 Task: Set the terrestrial reception parameters transmission mode to 8k.
Action: Mouse moved to (112, 13)
Screenshot: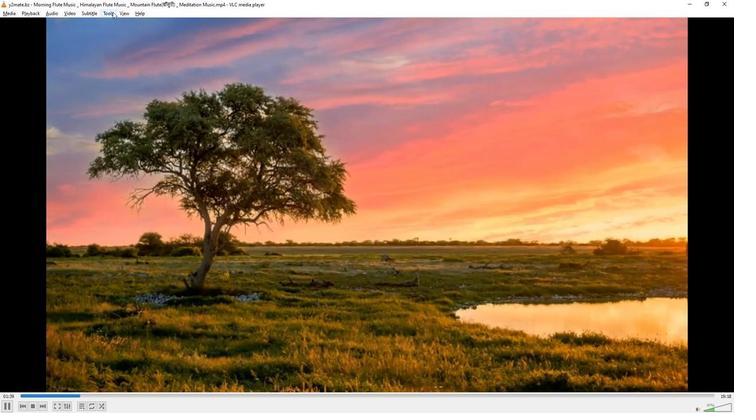 
Action: Mouse pressed left at (112, 13)
Screenshot: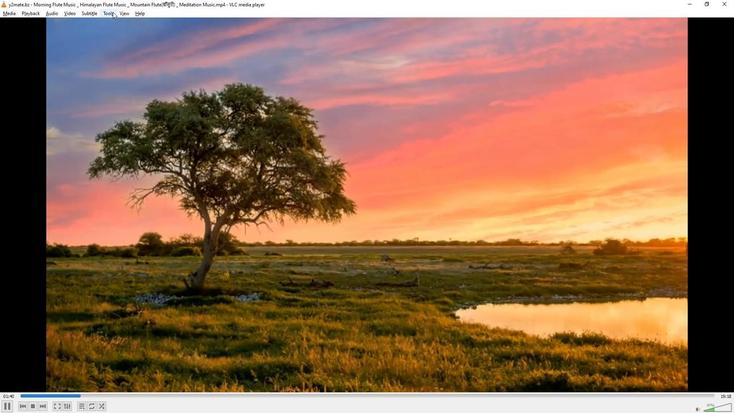 
Action: Mouse moved to (125, 103)
Screenshot: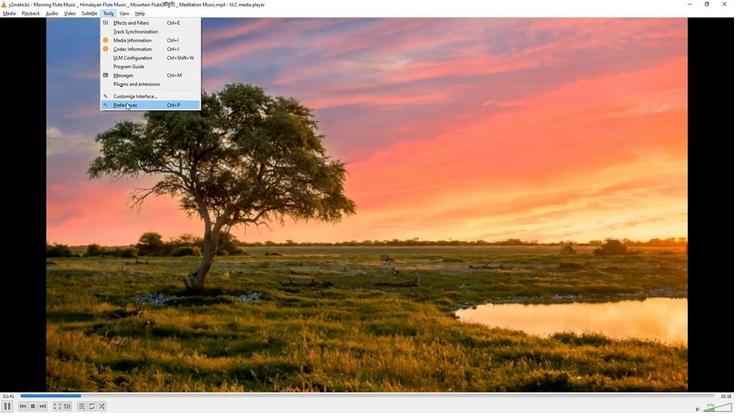 
Action: Mouse pressed left at (125, 103)
Screenshot: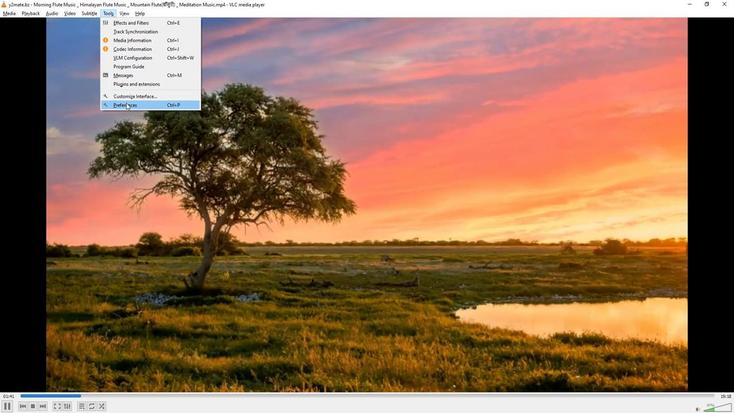 
Action: Mouse moved to (243, 335)
Screenshot: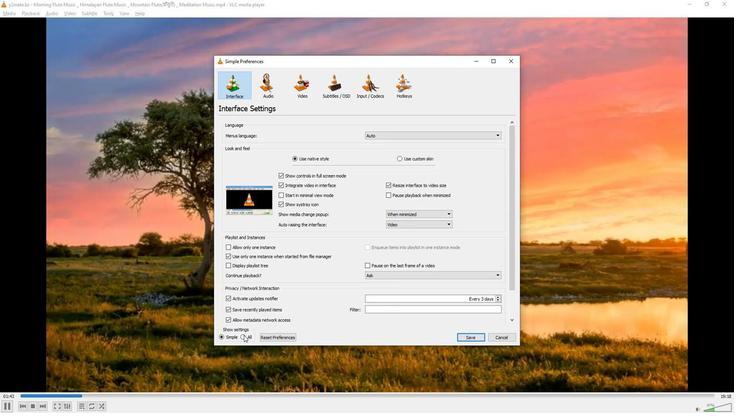 
Action: Mouse pressed left at (243, 335)
Screenshot: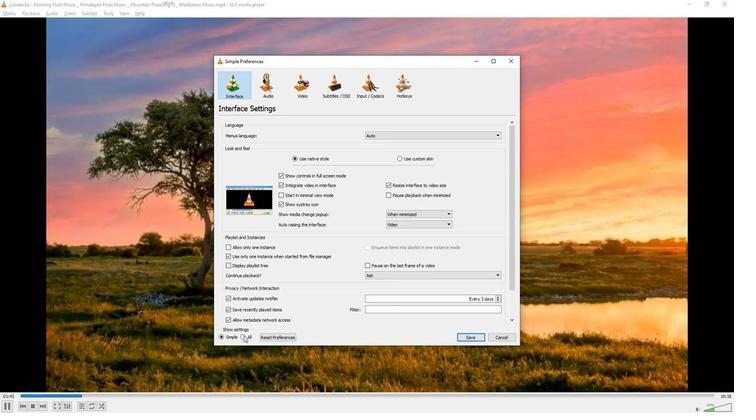
Action: Mouse moved to (232, 205)
Screenshot: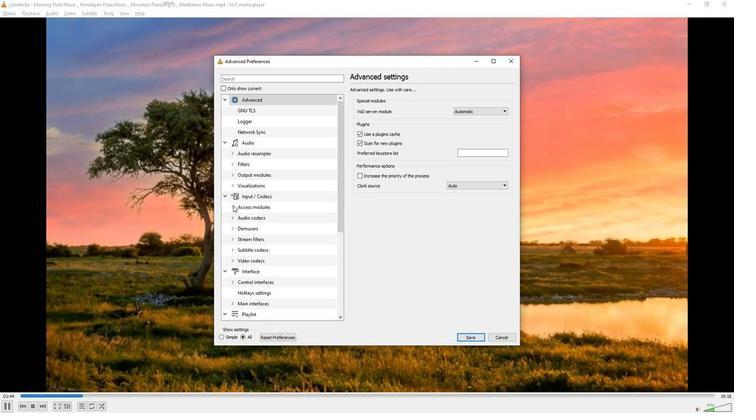
Action: Mouse pressed left at (232, 205)
Screenshot: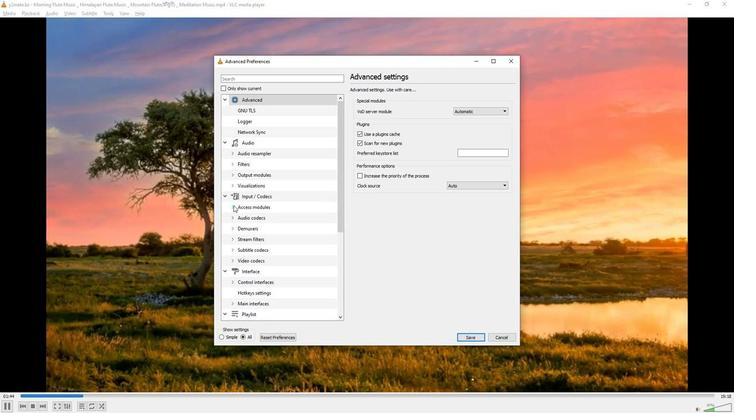 
Action: Mouse moved to (248, 270)
Screenshot: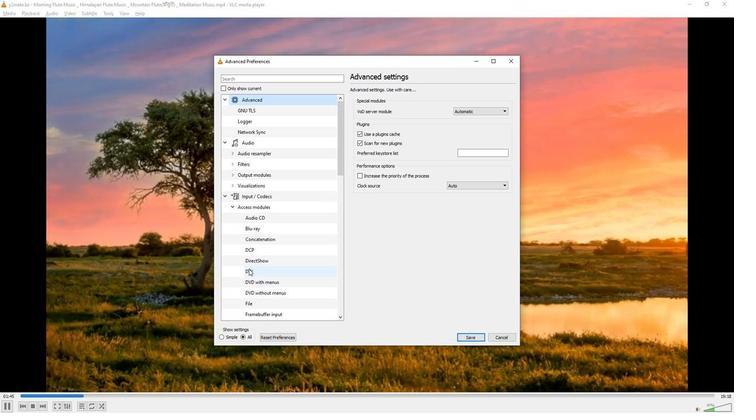 
Action: Mouse pressed left at (248, 270)
Screenshot: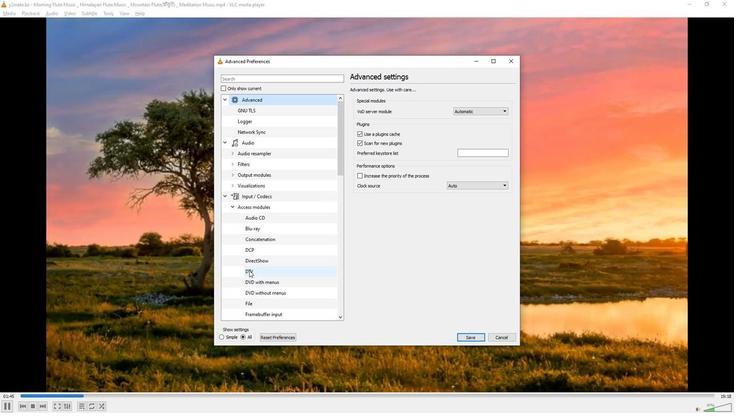
Action: Mouse moved to (485, 164)
Screenshot: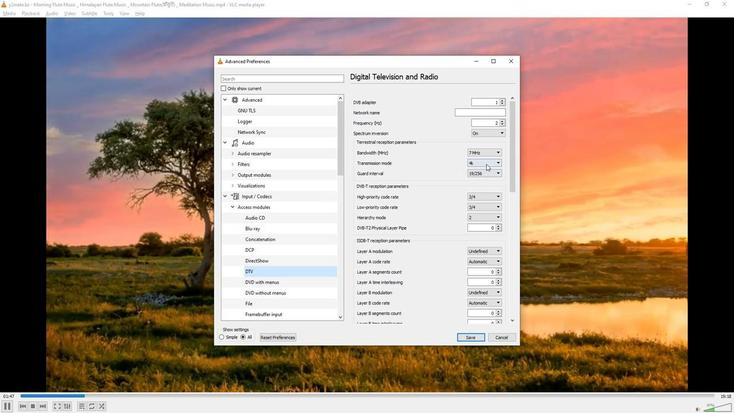 
Action: Mouse pressed left at (485, 164)
Screenshot: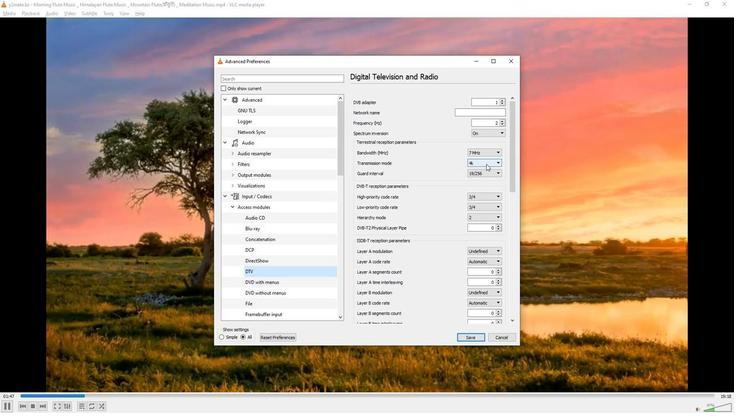 
Action: Mouse moved to (480, 191)
Screenshot: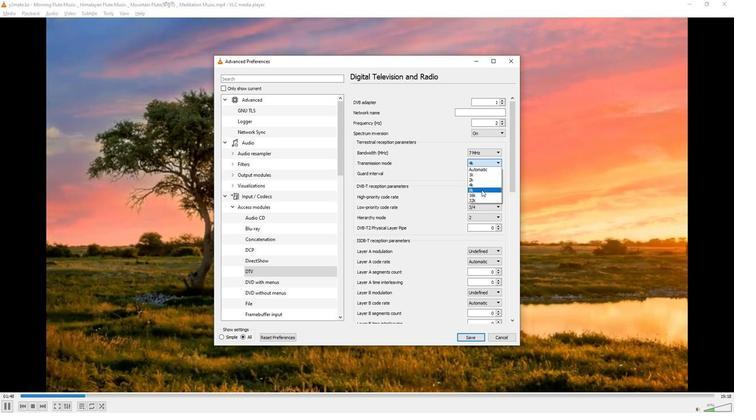 
Action: Mouse pressed left at (480, 191)
Screenshot: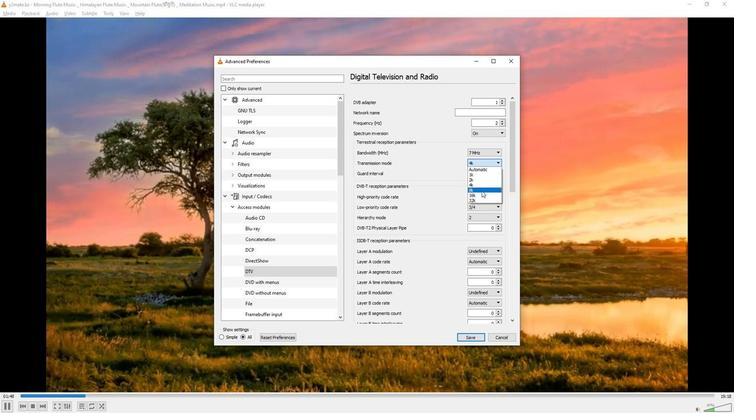 
Action: Mouse moved to (426, 205)
Screenshot: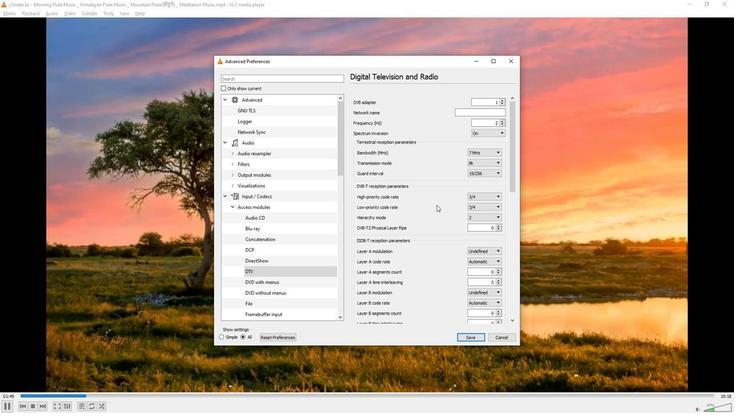 
